Task: Filters and Effects: Create a motion blur effect in a video.
Action: Mouse moved to (629, 573)
Screenshot: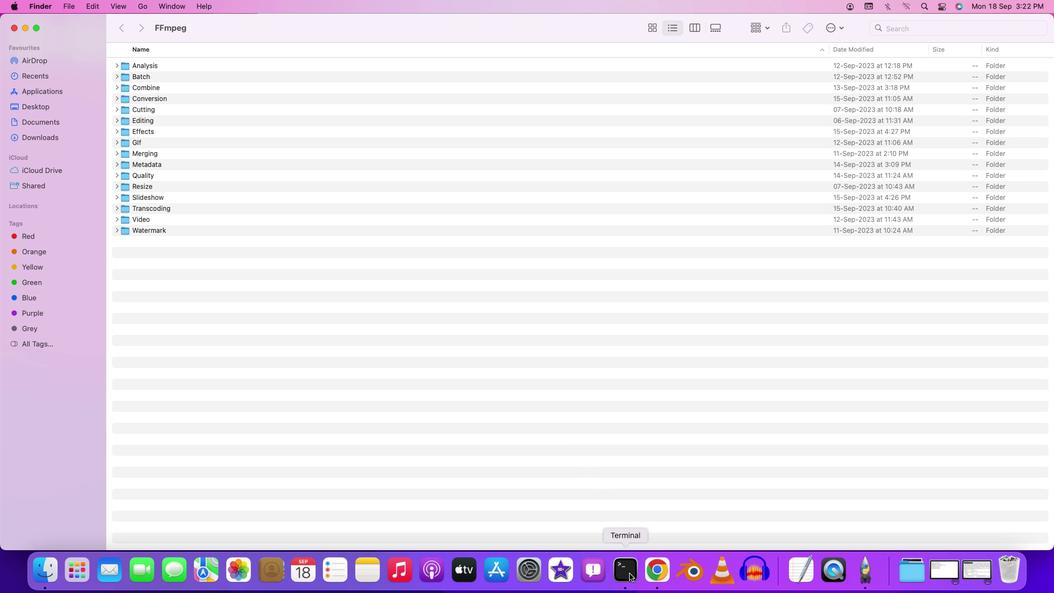 
Action: Mouse pressed right at (629, 573)
Screenshot: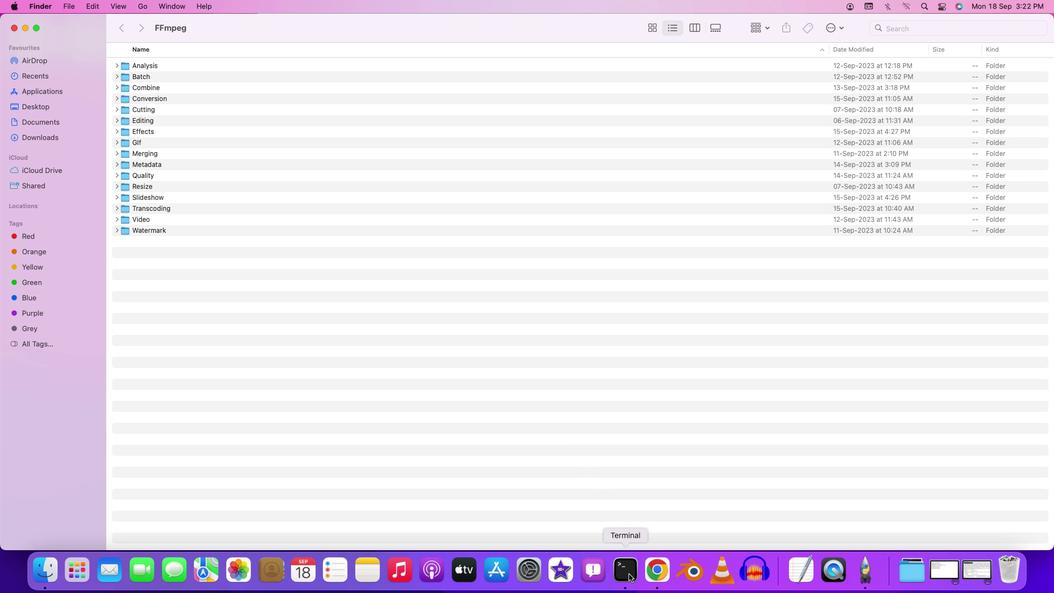 
Action: Mouse moved to (646, 438)
Screenshot: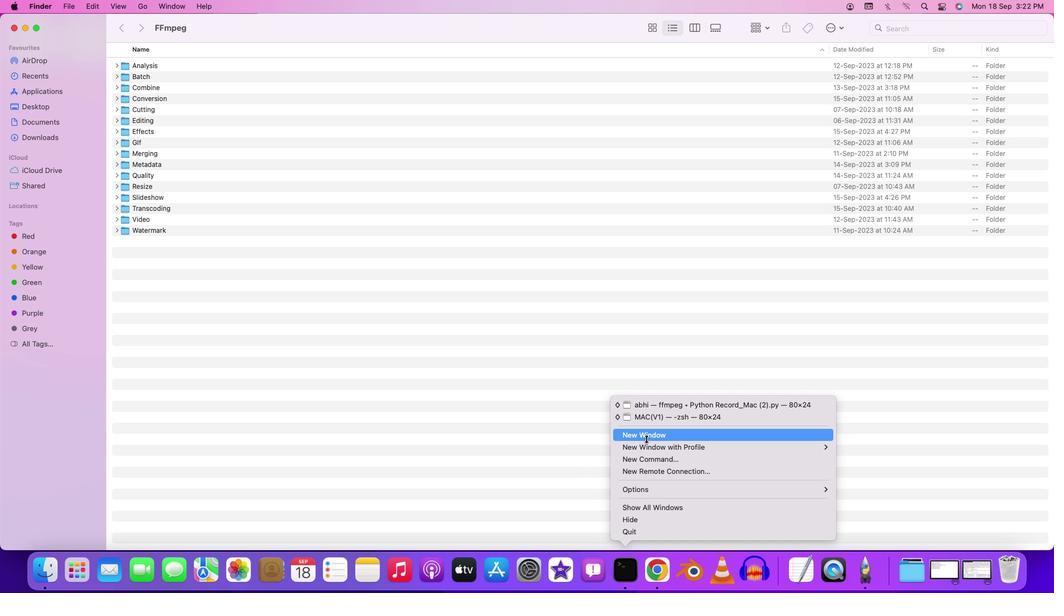 
Action: Mouse pressed left at (646, 438)
Screenshot: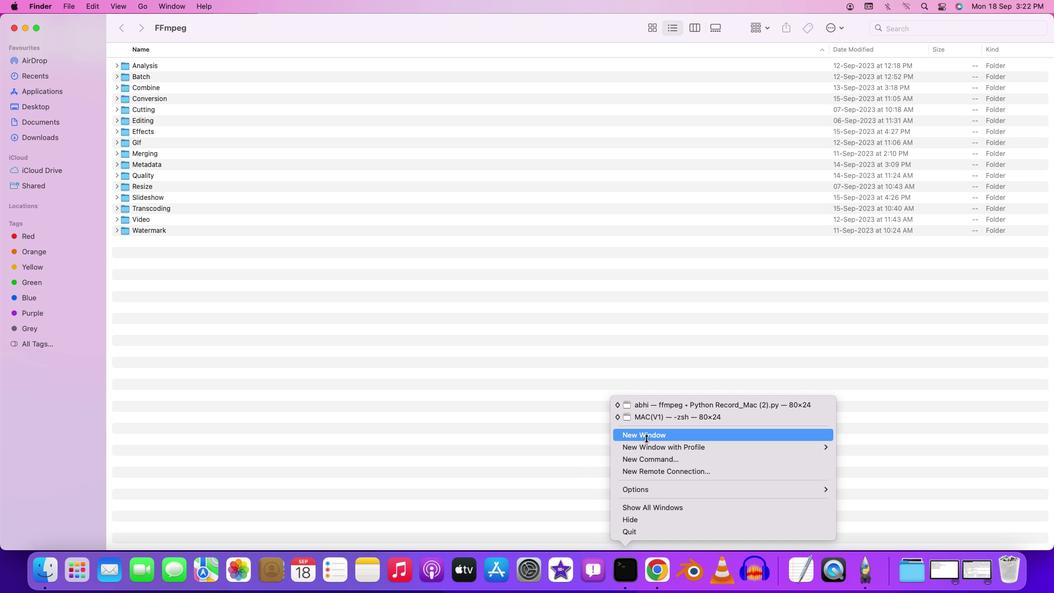 
Action: Mouse moved to (214, 26)
Screenshot: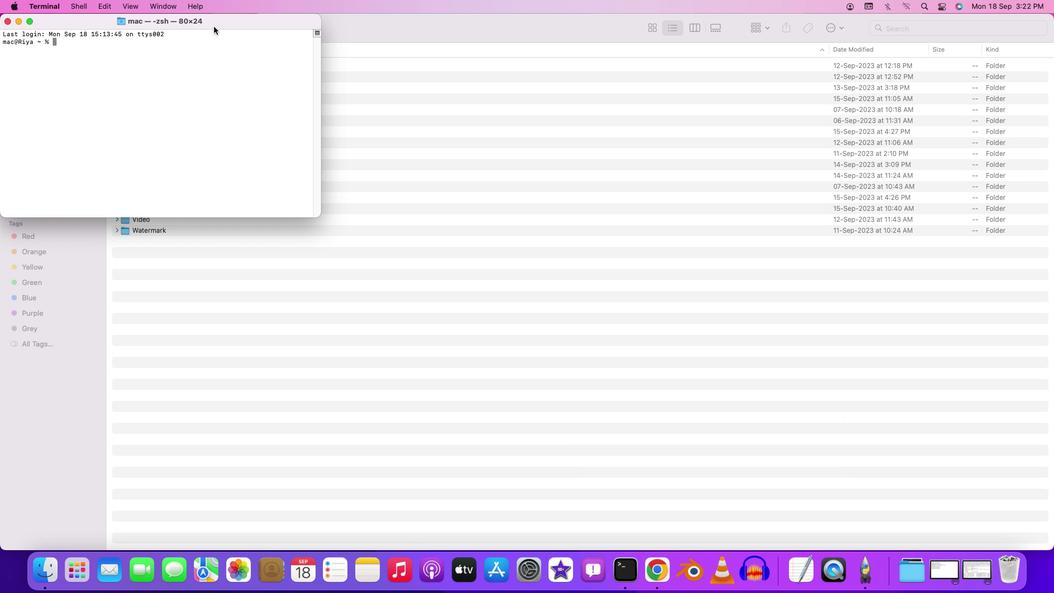 
Action: Mouse pressed left at (214, 26)
Screenshot: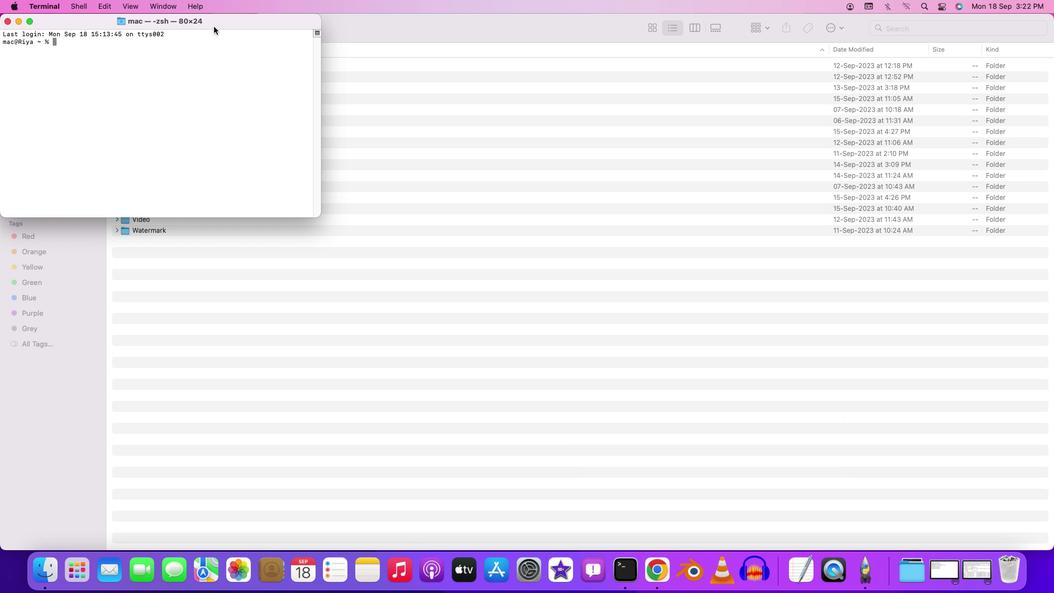 
Action: Mouse pressed left at (214, 26)
Screenshot: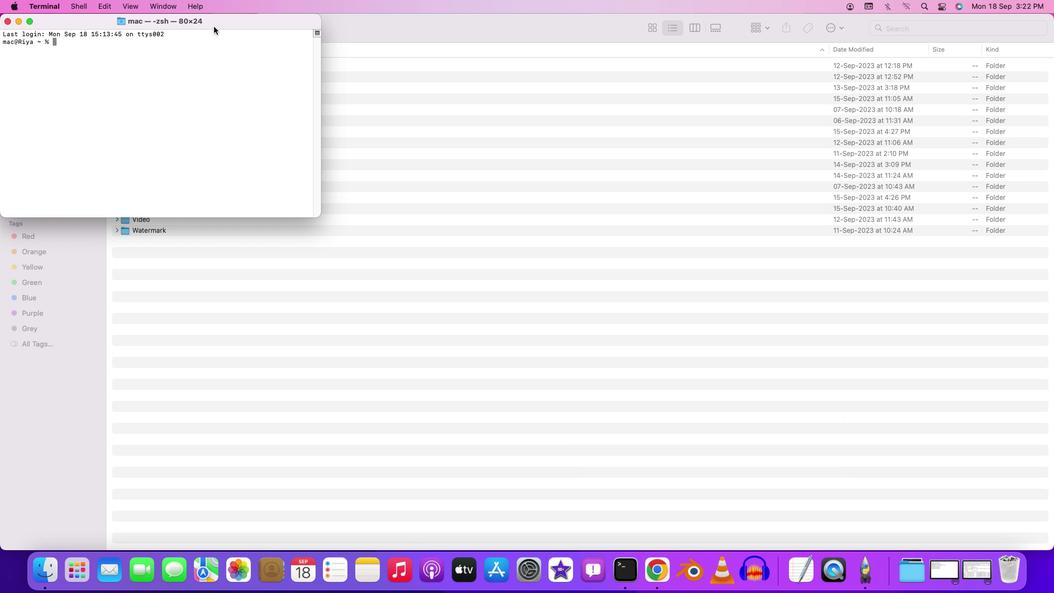 
Action: Mouse moved to (122, 46)
Screenshot: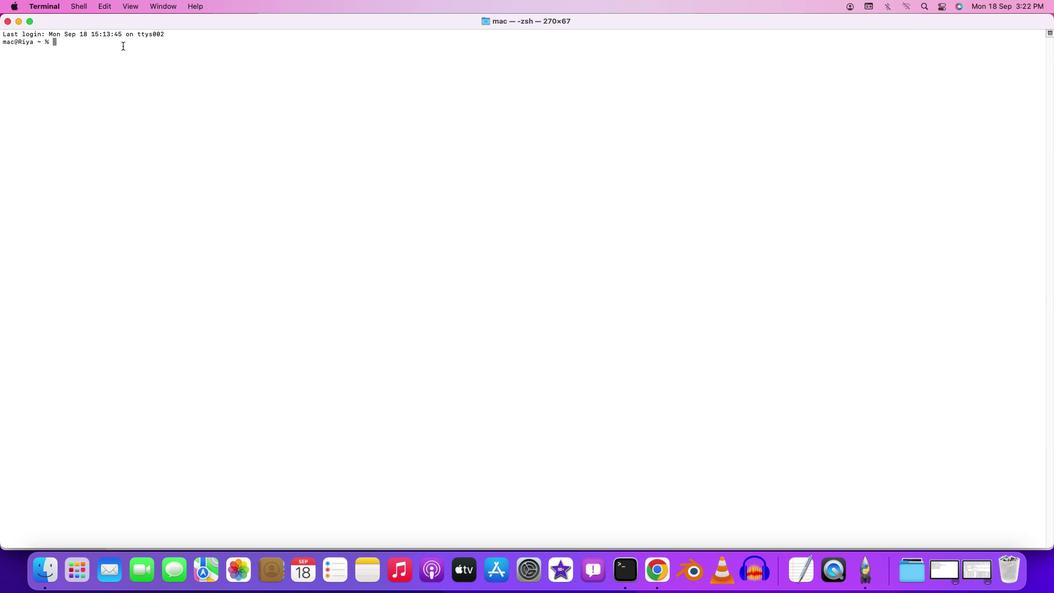 
Action: Mouse pressed left at (122, 46)
Screenshot: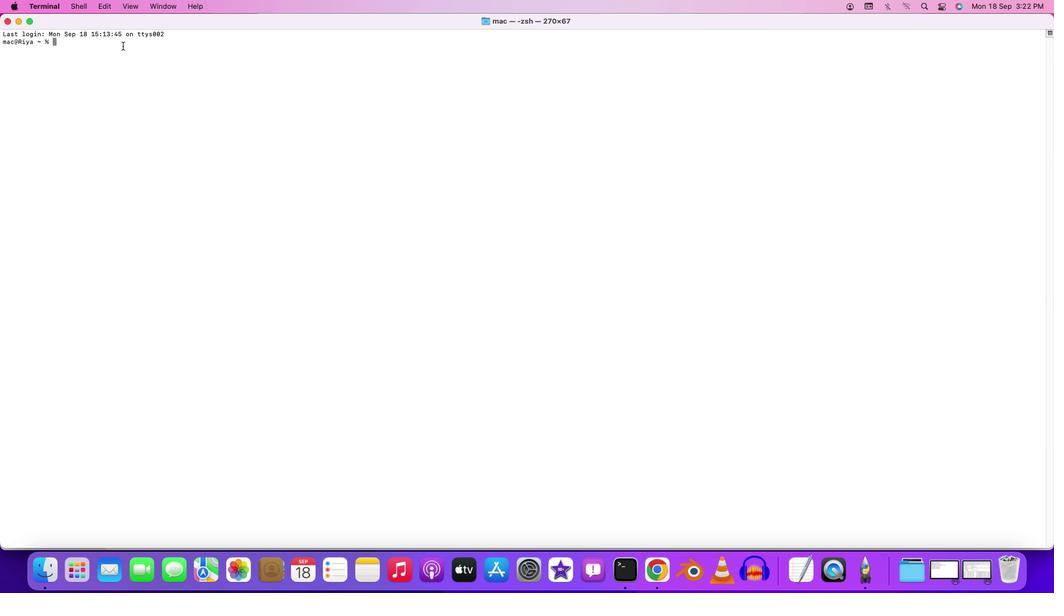 
Action: Key pressed 'c''d'Key.space'd''e''s''k''t''o''p'Key.enter'c''d'Key.space'f''f''m''p''e''g'Key.enter'c''d'Key.space'm''e''r''g''i''n''g'Key.enter'c''d'Key.space'v''i''d''e''o'Key.enter'f''f''m''p''e''g'Key.space'-''i'Key.space'i''n''p''u''t''.''m''p''4'Key.space'-''v''f'Key.spaceKey.shift'"''m''i''n''t''e''r''p''o'';'Key.backspace'l''a''t''e'Key.leftKey.leftKey.leftKey.rightKey.rightKey.rightKey.rightKey.rightKey.right'='"'"'m''i'Key.shift'_''m''o''d''e''=''m''c''i'Key.shift':''m''c'Key.shift'_''m''o''d''e'Key.shift'+'Key.backspace'=''a''o''v''m'Key.backspaceKey.backspace'b''m''c'Key.shift':''m''e'Key.shift'_''m''o''d''e'Key.shift'+'Key.leftKey.leftKey.leftKey.leftKey.leftKey.leftKey.leftKey.leftKey.leftKey.leftKey.leftKey.leftKey.leftKey.leftKey.leftKey.leftKey.leftKey.leftKey.leftKey.leftKey.leftKey.leftKey.leftKey.leftKey.leftKey.leftKey.leftKey.leftKey.leftKey.leftKey.leftKey.leftKey.leftKey.leftKey.leftKey.leftKey.leftKey.leftKey.rightKey.rightKey.rightKey.rightKey.rightKey.rightKey.rightKey.rightKey.rightKey.rightKey.rightKey.rightKey.rightKey.rightKey.rightKey.rightKey.rightKey.rightKey.rightKey.rightKey.rightKey.rightKey.rightKey.rightKey.rightKey.rightKey.rightKey.rightKey.rightKey.rightKey.rightKey.rightKey.rightKey.rightKey.rightKey.rightKey.rightKey.rightKey.backspace'=''b''i''d''i''r'Key.shift':''m''b'Key.shift'_''s''i''z''e''j''=''1''6'"'"Key.shift'"'Key.space'o''u''t''p''u''t'Key.leftKey.leftKey.leftKey.leftKey.leftKey.leftKey.leftKey.leftKey.leftKey.leftKey.leftKey.leftKey.backspaceKey.rightKey.rightKey.rightKey.rightKey.rightKey.rightKey.rightKey.rightKey.rightKey.rightKey.rightKey.rightKey.rightKey.rightKey.shift'_''m''o''t''i''o''n'Key.shift'_''b''l''u''r'Key.shift'_''a''d''d''e''d''.''m''p''4'Key.enter
Screenshot: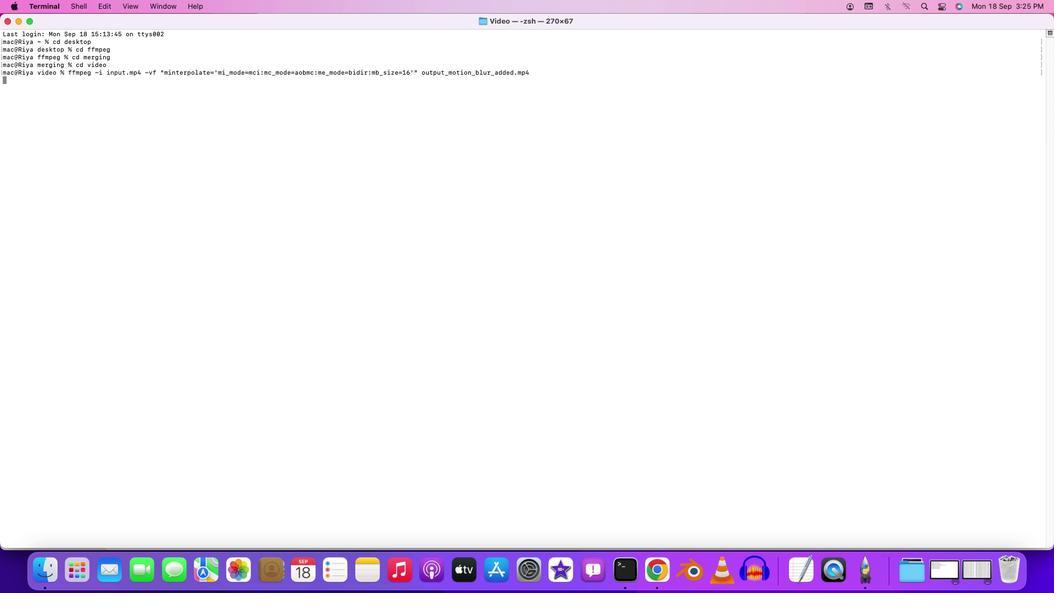 
Action: Mouse moved to (549, 501)
Screenshot: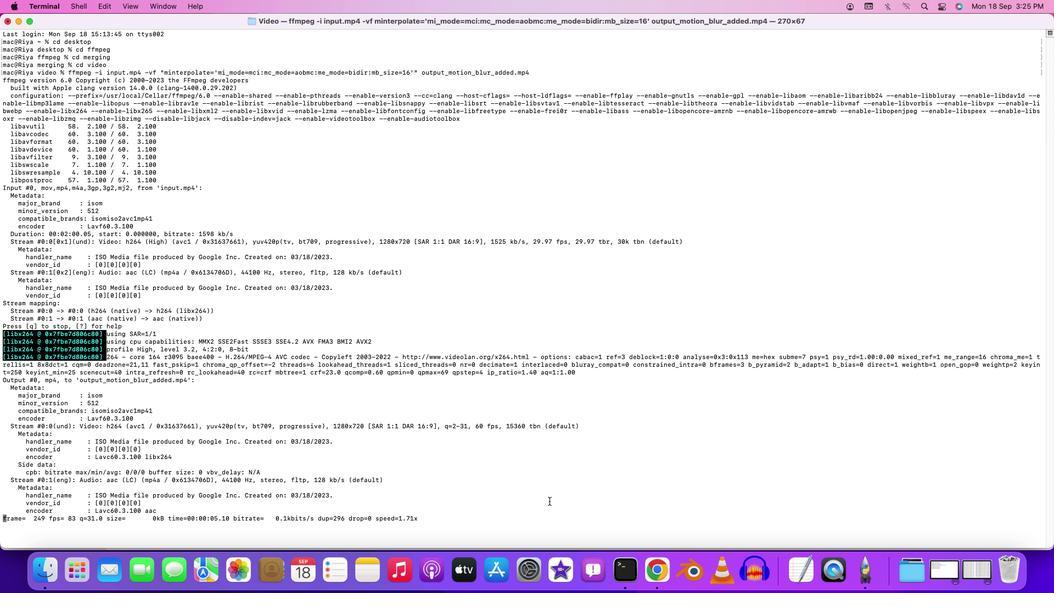 
